 Task: Check cards from personal boards.
Action: Mouse moved to (1230, 90)
Screenshot: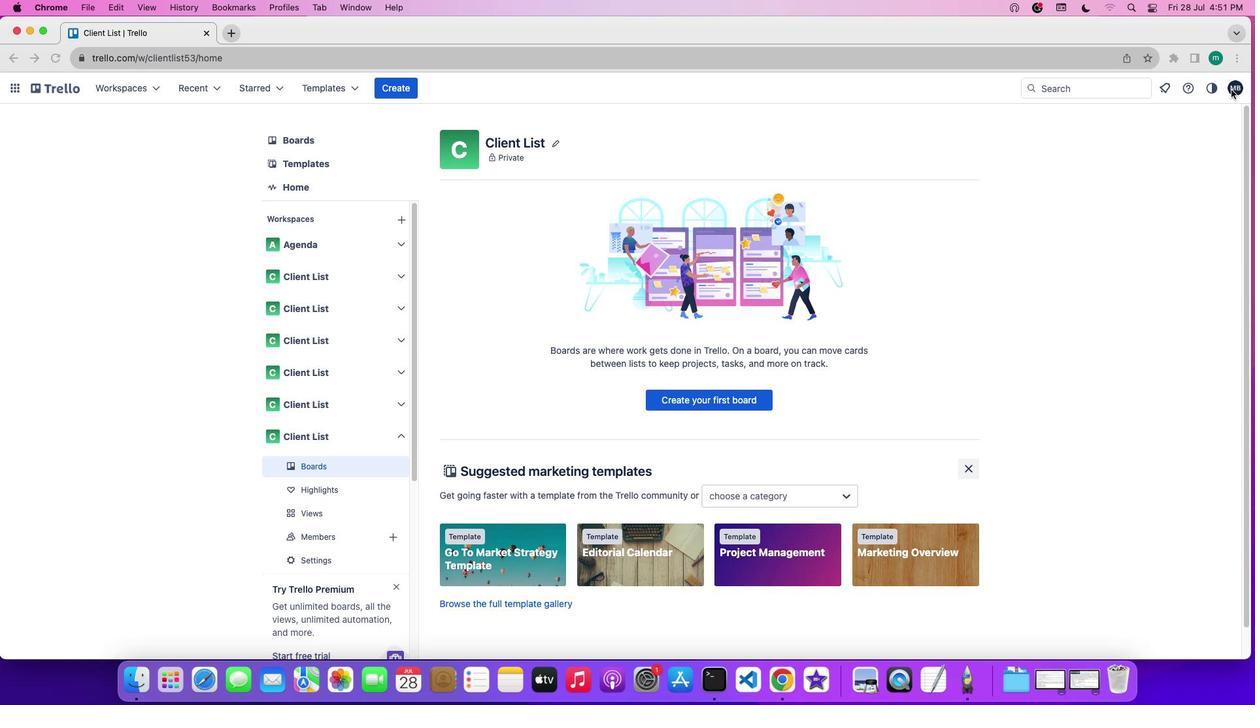 
Action: Mouse pressed left at (1230, 90)
Screenshot: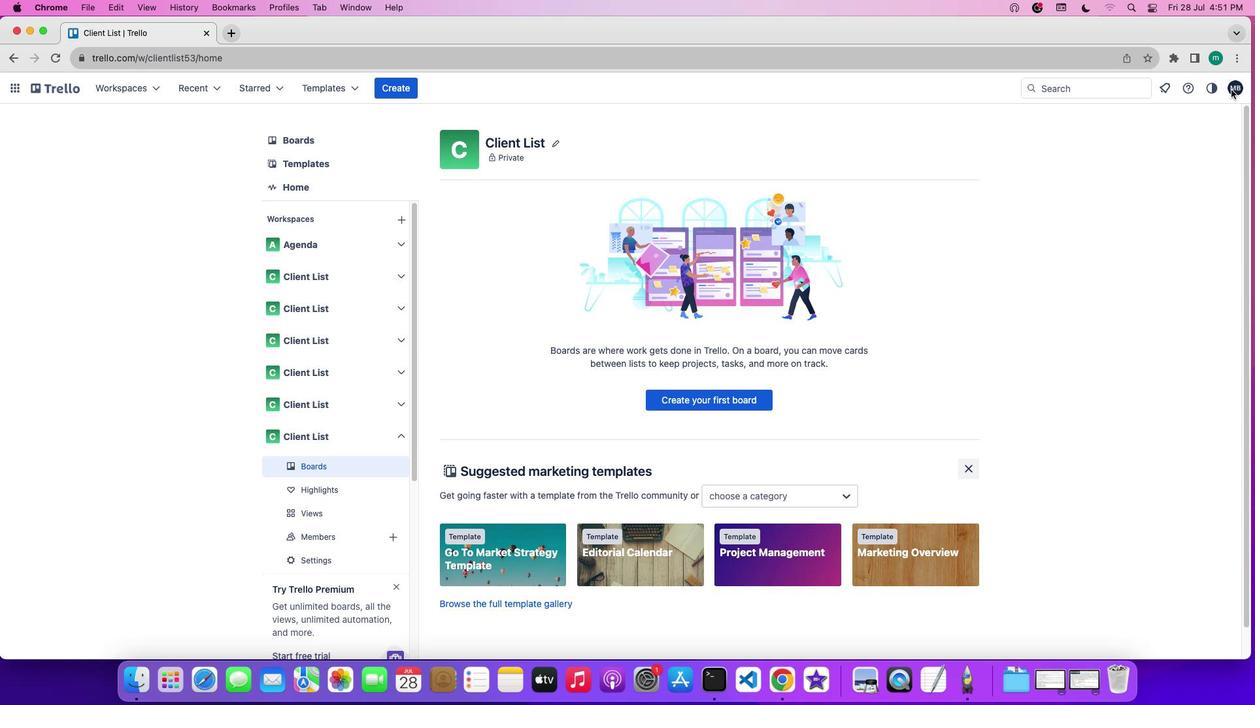 
Action: Mouse pressed left at (1230, 90)
Screenshot: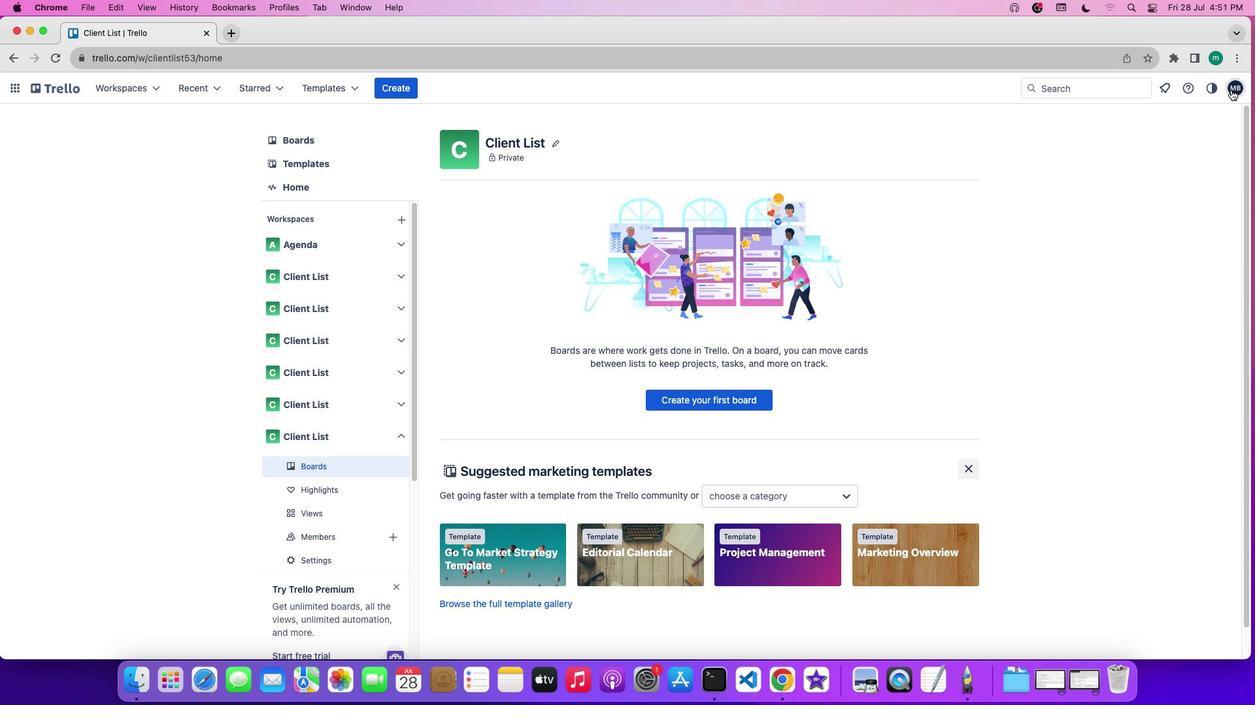 
Action: Mouse moved to (1152, 301)
Screenshot: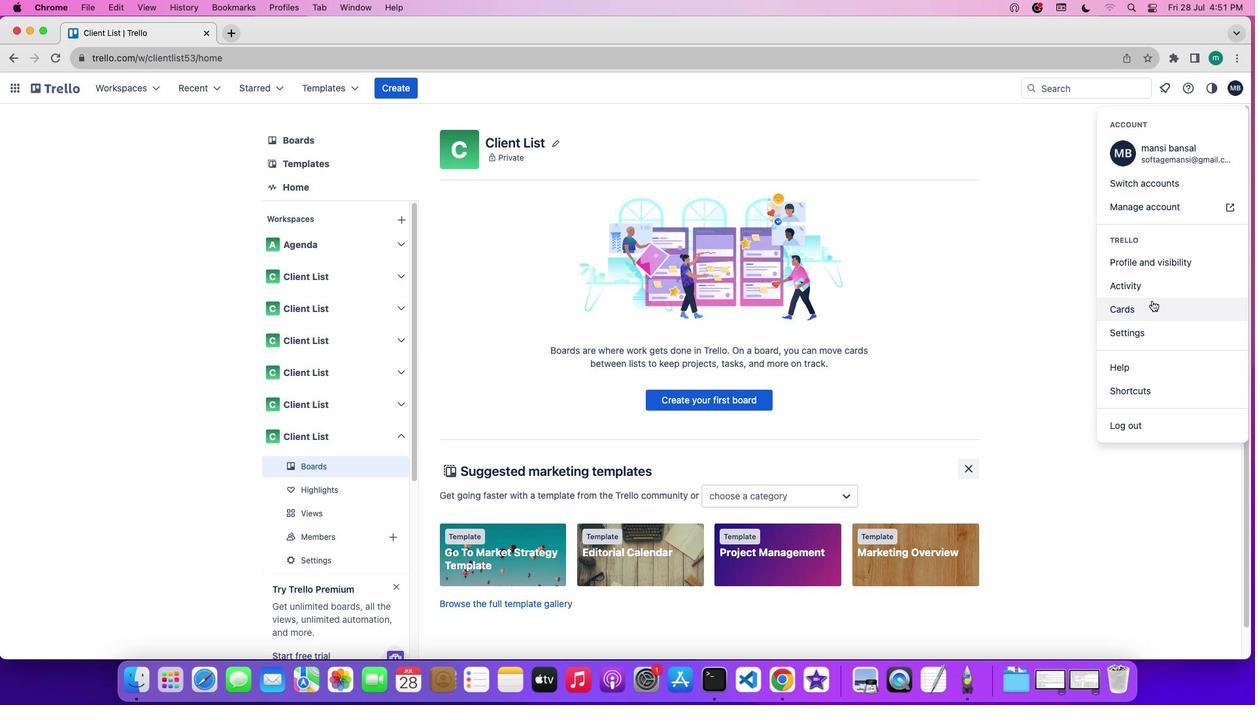 
Action: Mouse pressed left at (1152, 301)
Screenshot: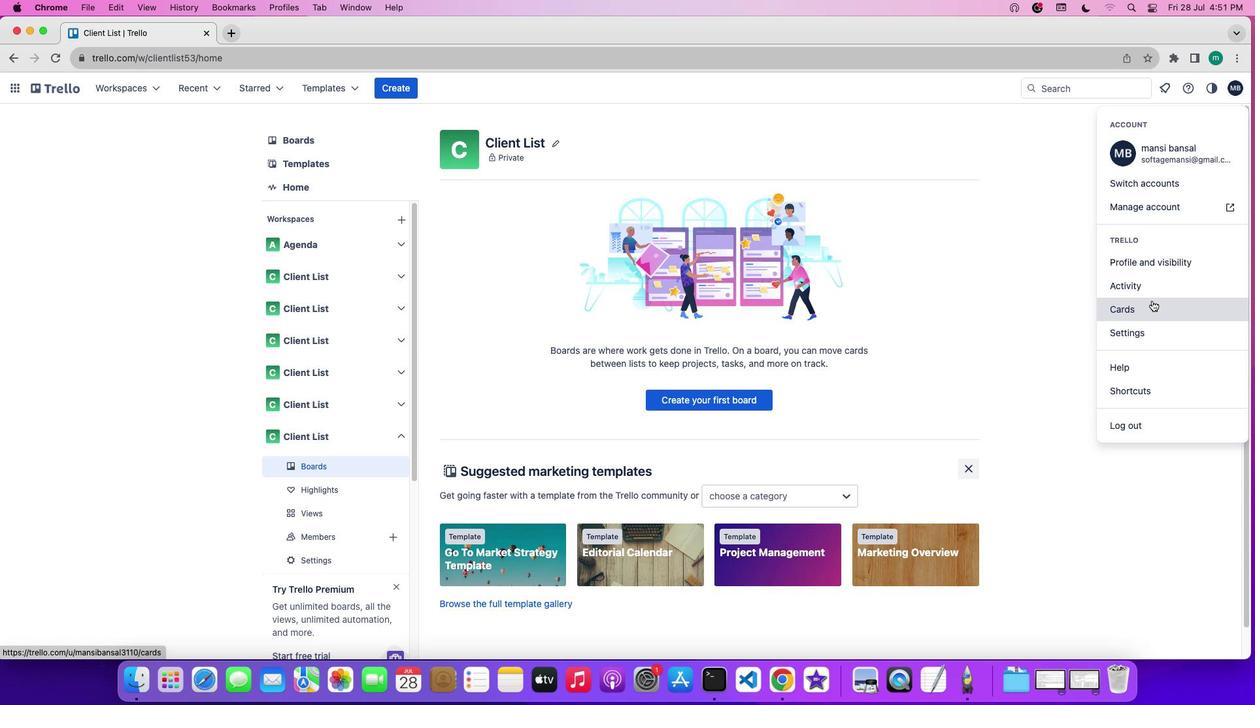 
Action: Mouse moved to (644, 247)
Screenshot: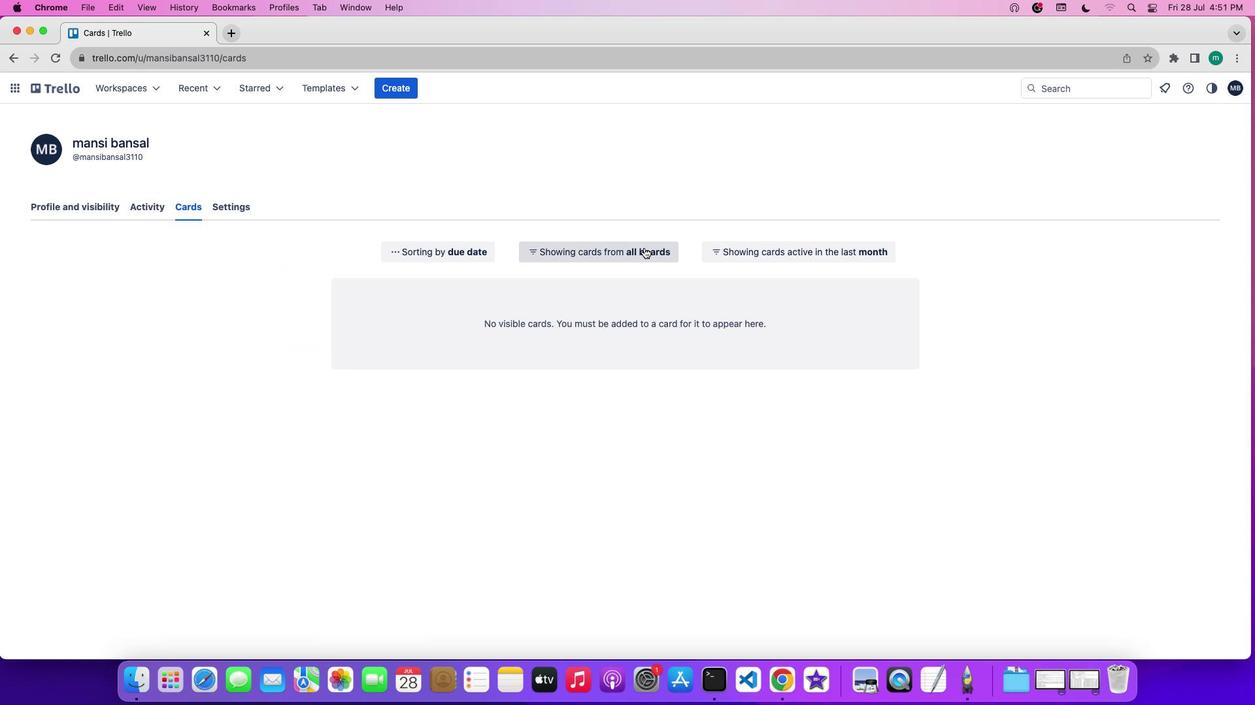 
Action: Mouse pressed left at (644, 247)
Screenshot: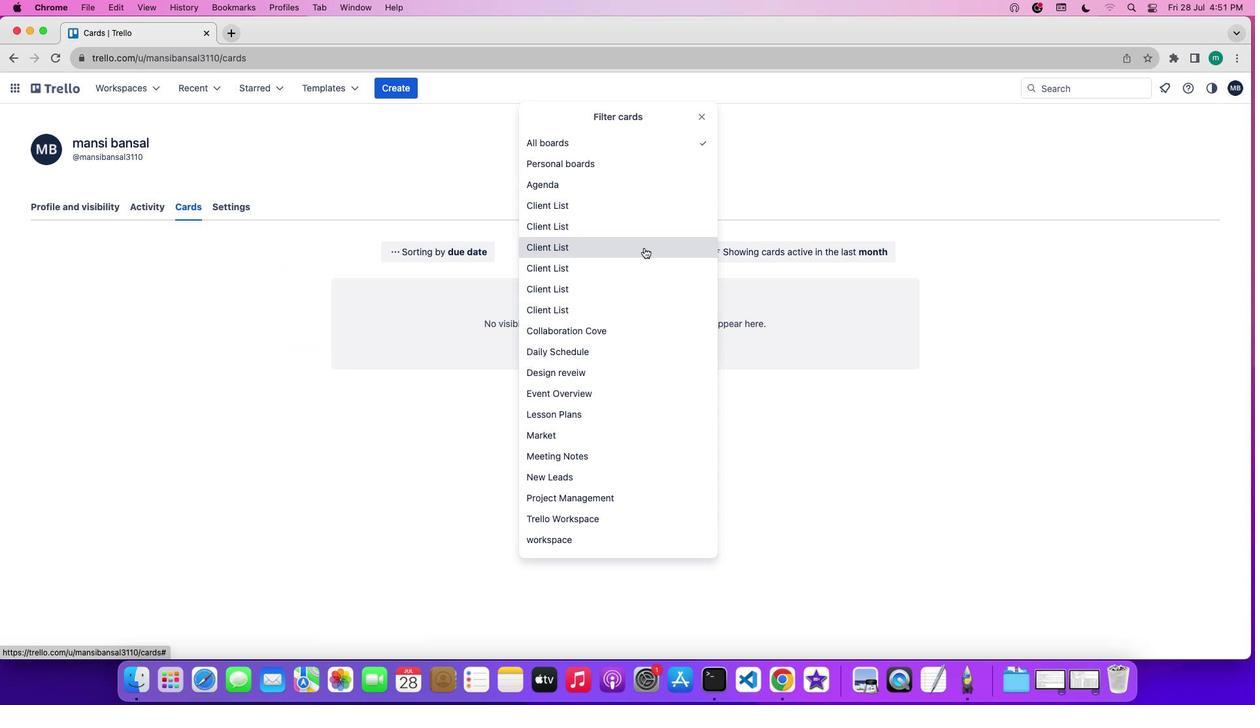 
Action: Mouse moved to (644, 167)
Screenshot: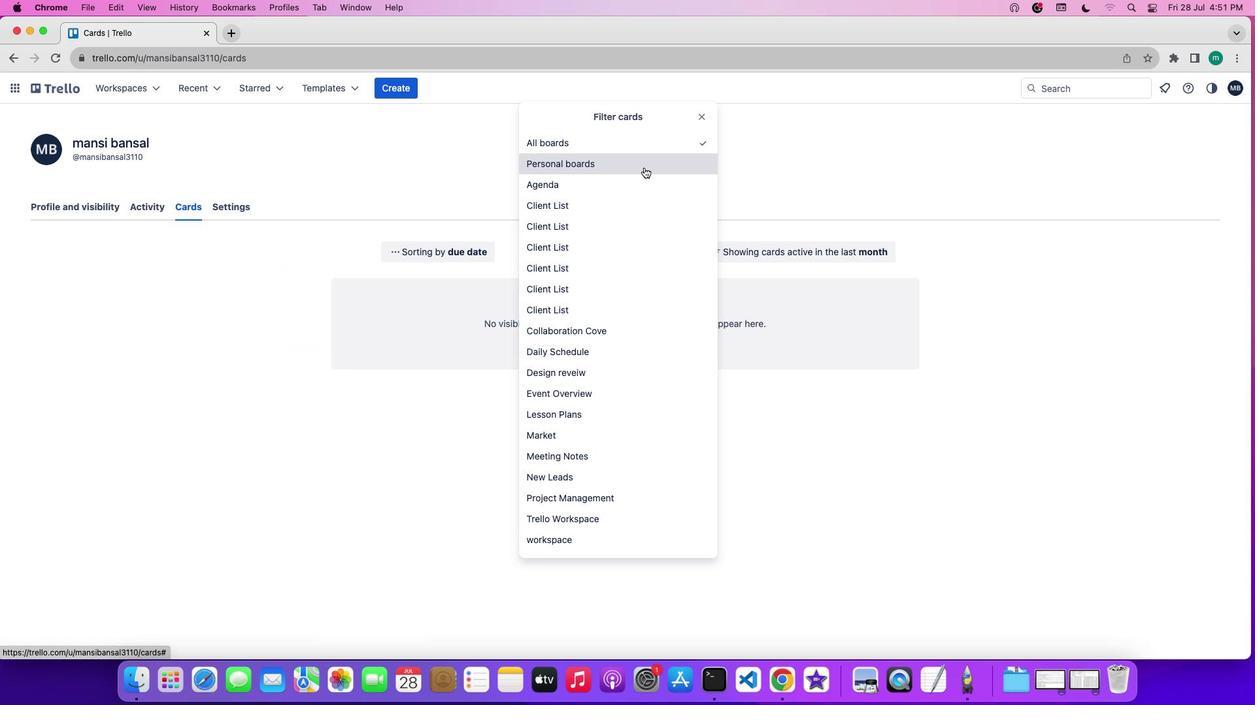 
Action: Mouse pressed left at (644, 167)
Screenshot: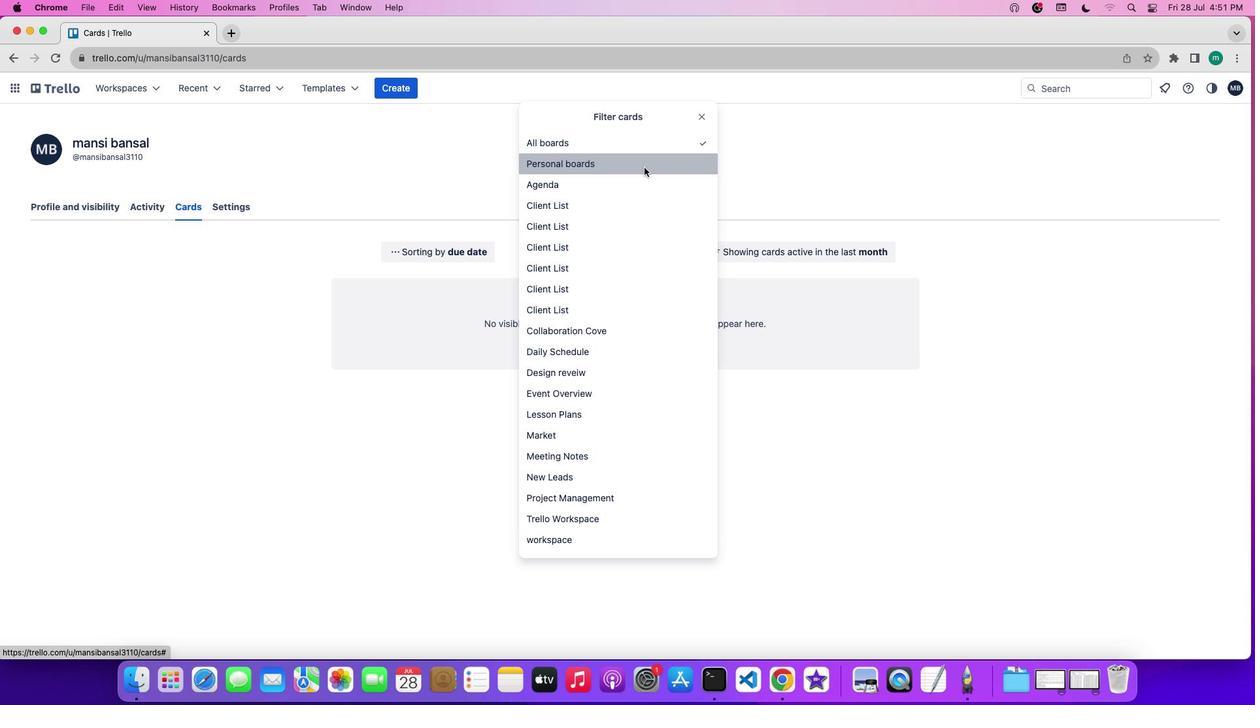 
